 Task: Check the percentage active listings of energy efficient in the last 1 year.
Action: Mouse moved to (796, 184)
Screenshot: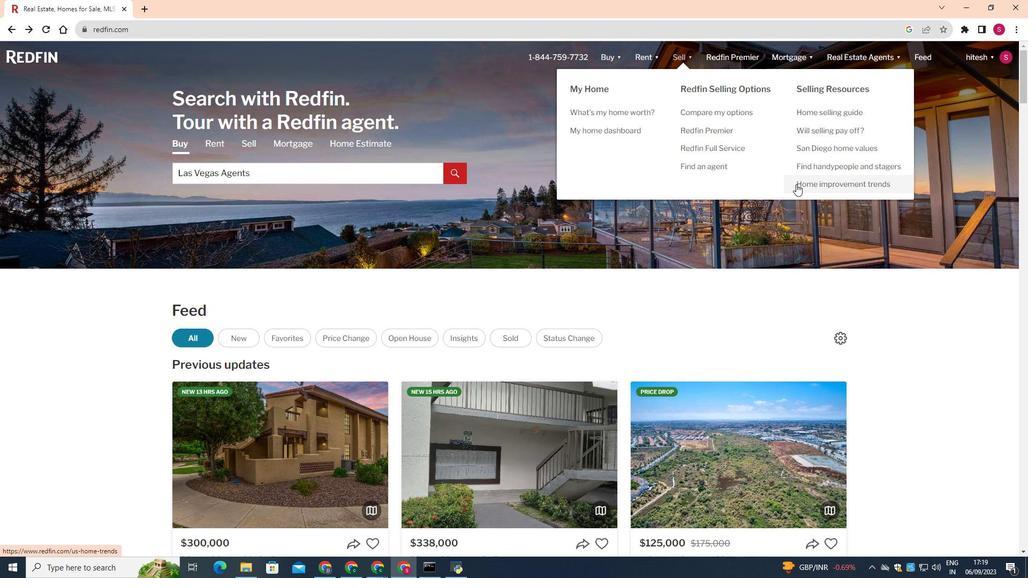 
Action: Mouse pressed left at (796, 184)
Screenshot: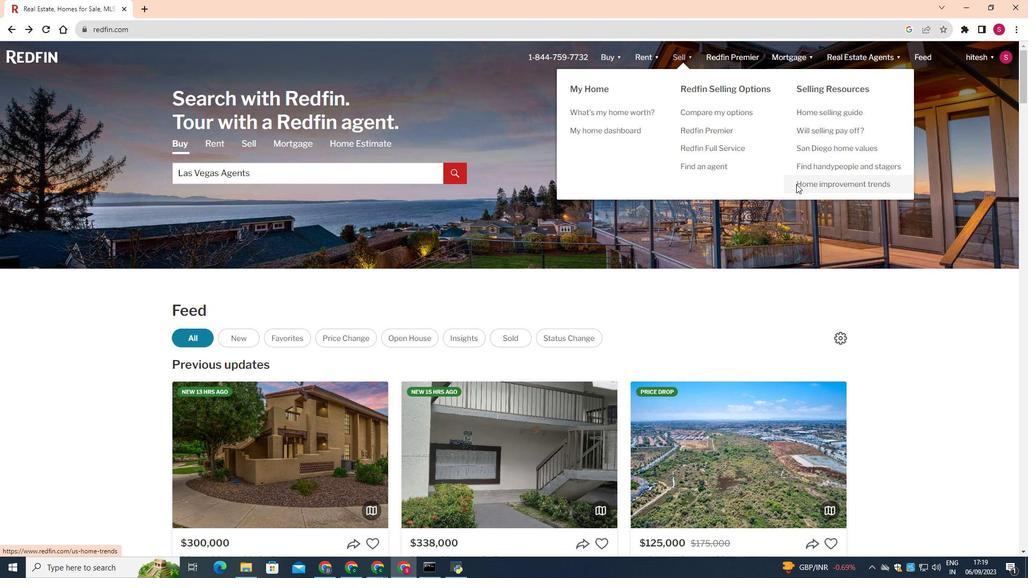 
Action: Mouse moved to (582, 294)
Screenshot: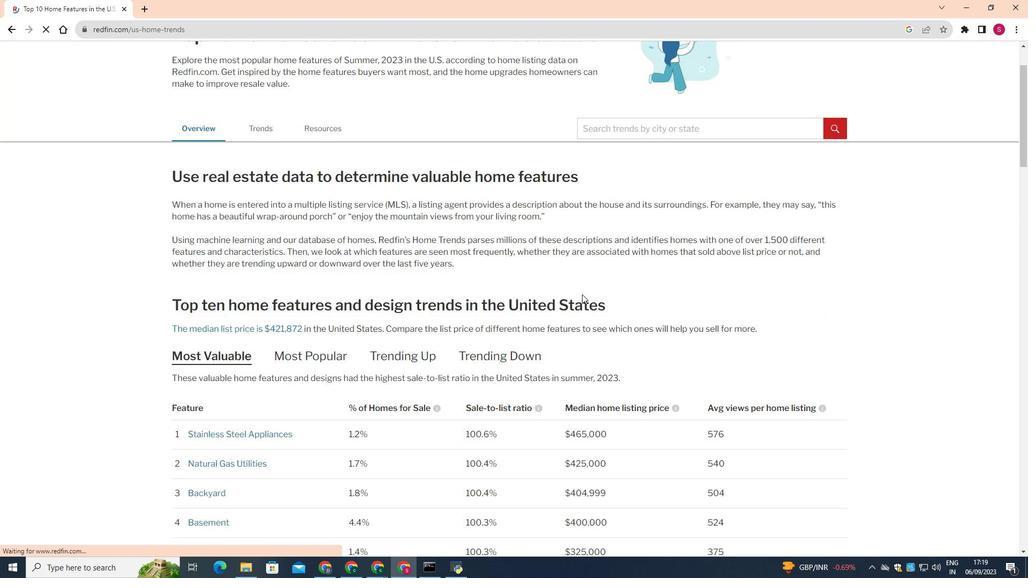 
Action: Mouse scrolled (582, 294) with delta (0, 0)
Screenshot: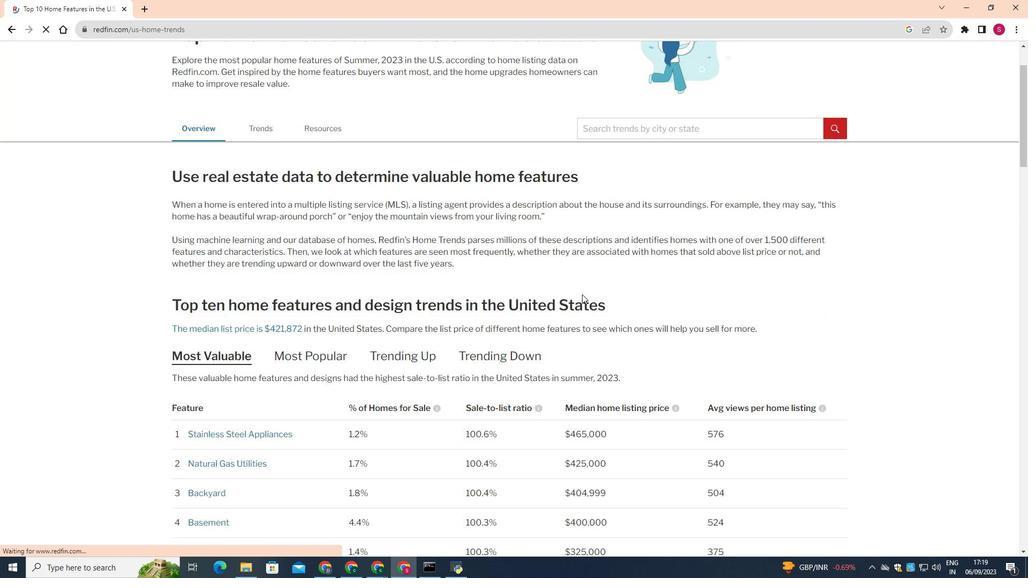 
Action: Mouse scrolled (582, 294) with delta (0, 0)
Screenshot: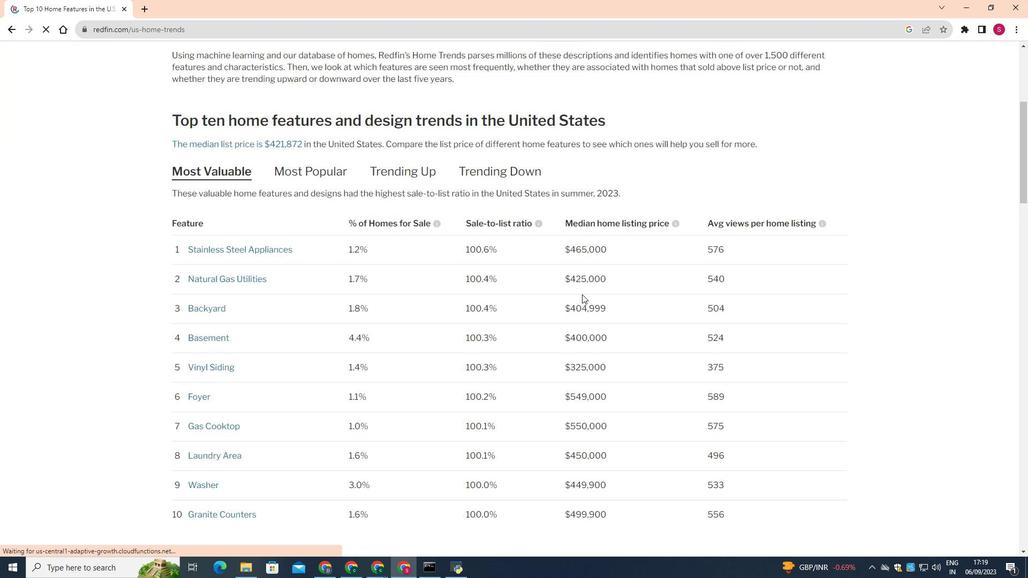
Action: Mouse scrolled (582, 294) with delta (0, 0)
Screenshot: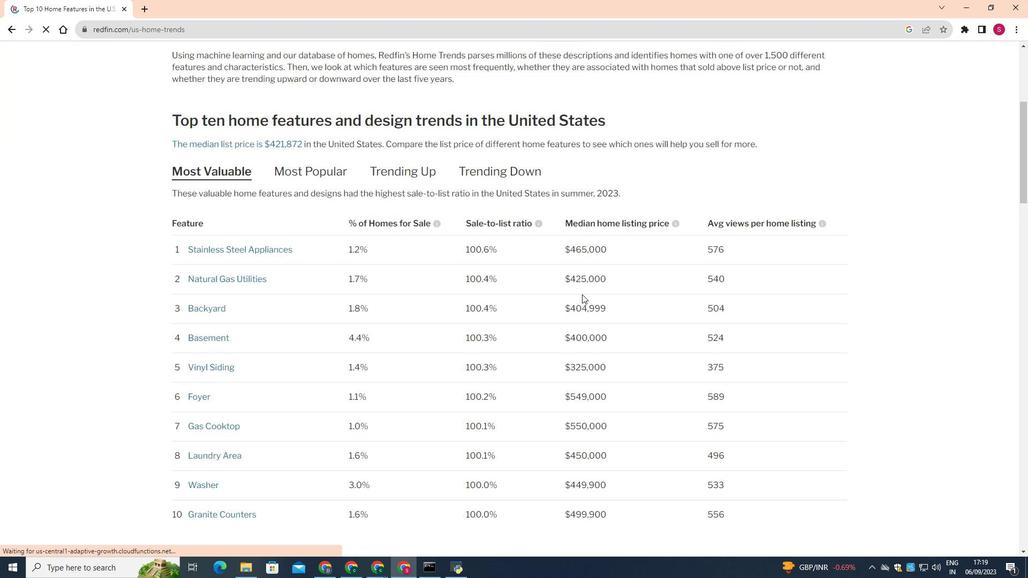 
Action: Mouse scrolled (582, 294) with delta (0, 0)
Screenshot: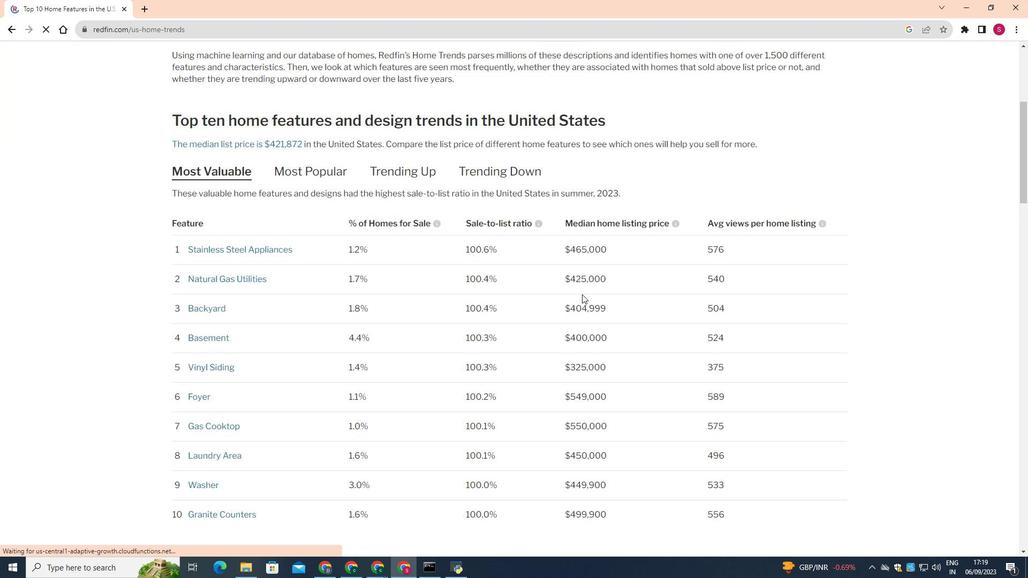 
Action: Mouse scrolled (582, 294) with delta (0, 0)
Screenshot: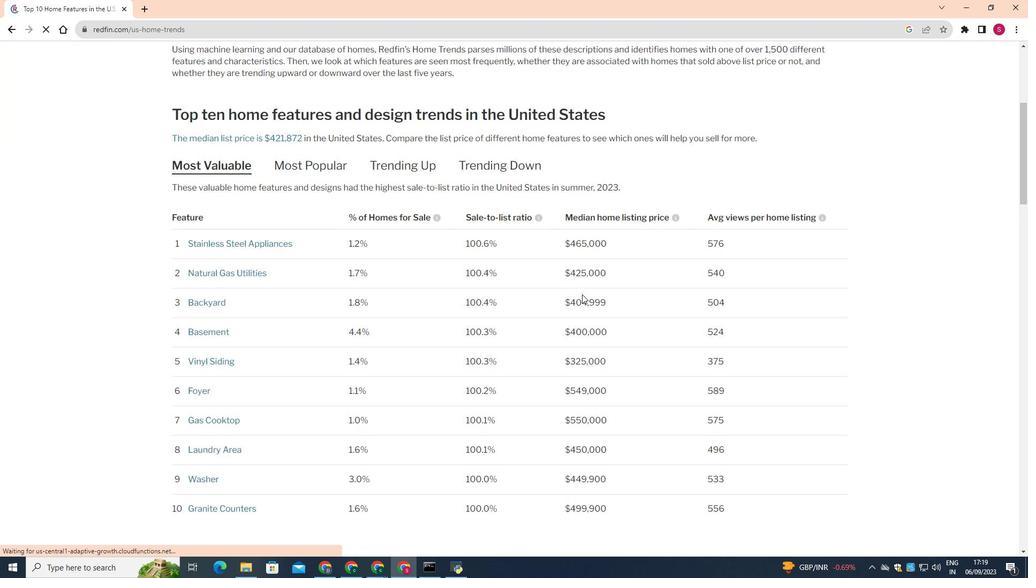 
Action: Mouse moved to (582, 294)
Screenshot: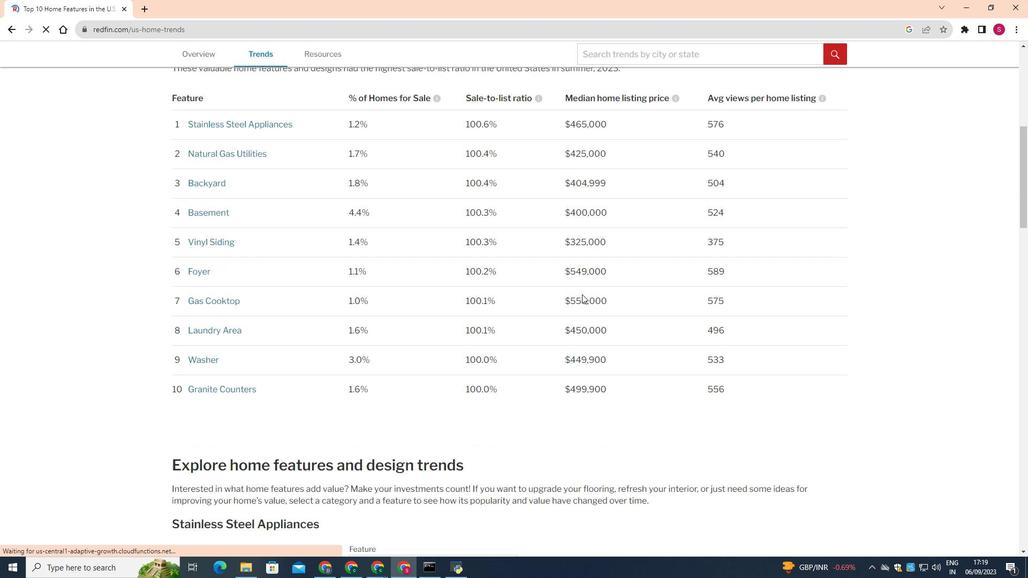 
Action: Mouse scrolled (582, 294) with delta (0, 0)
Screenshot: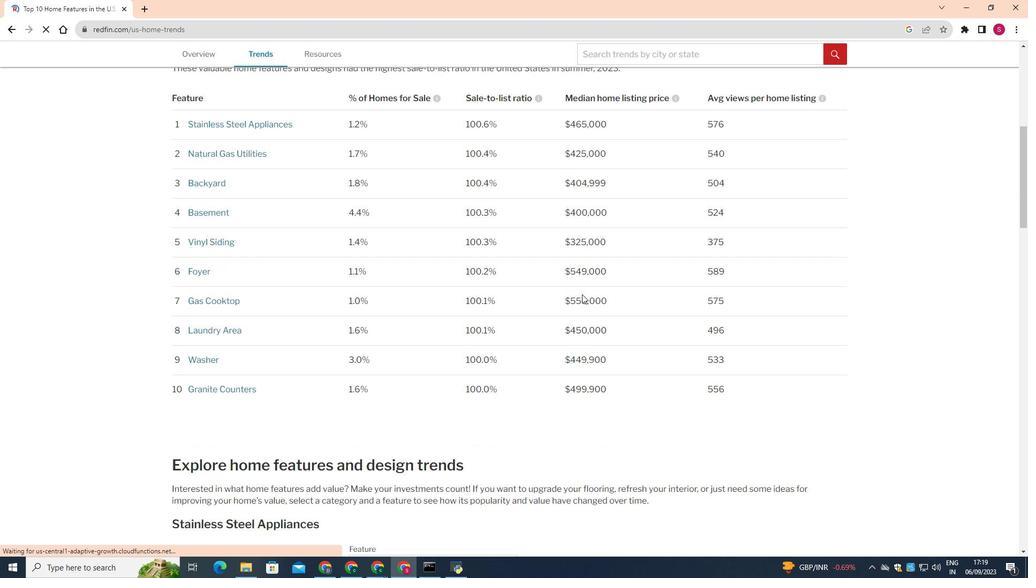 
Action: Mouse scrolled (582, 294) with delta (0, 0)
Screenshot: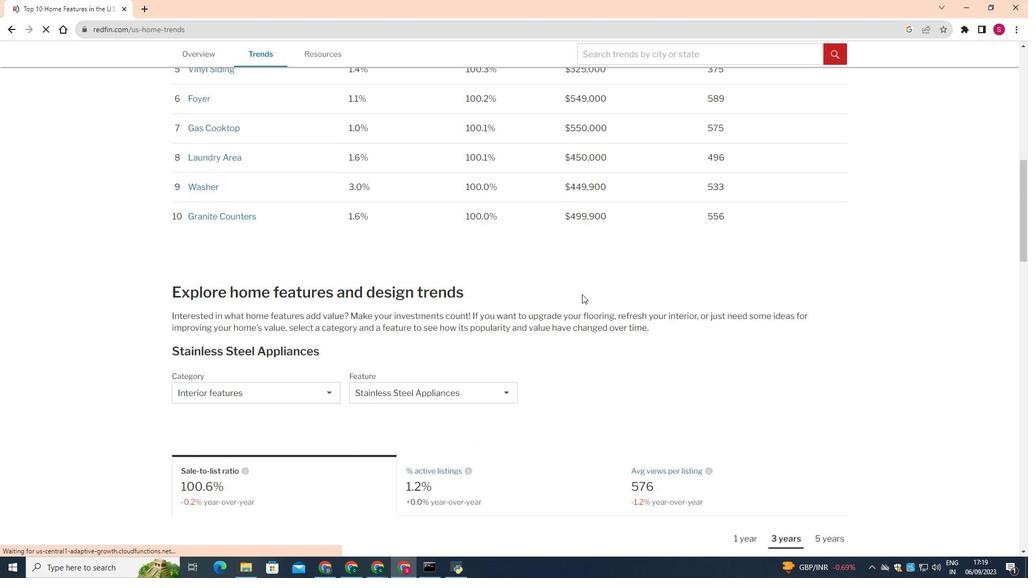 
Action: Mouse scrolled (582, 294) with delta (0, 0)
Screenshot: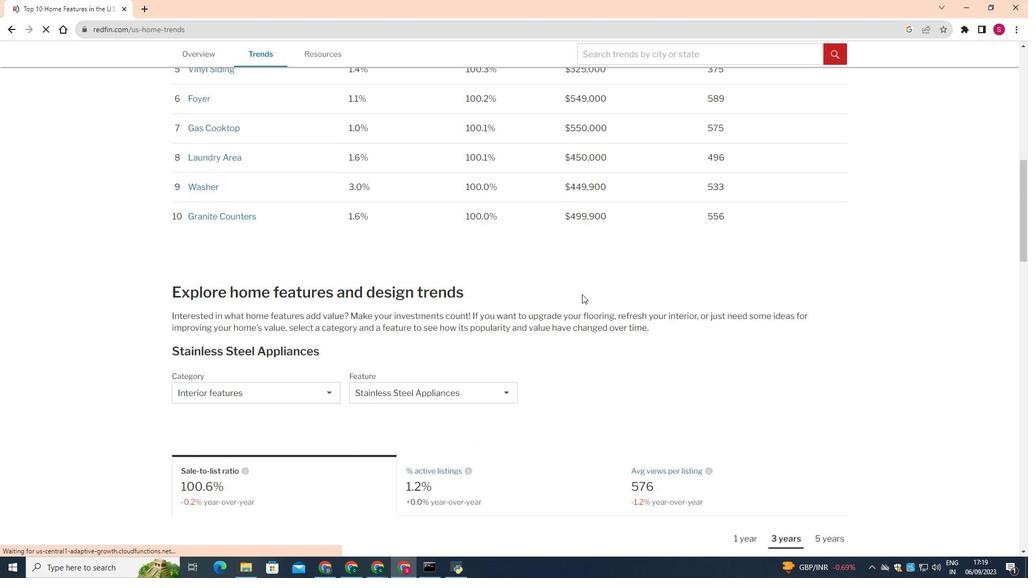 
Action: Mouse scrolled (582, 294) with delta (0, 0)
Screenshot: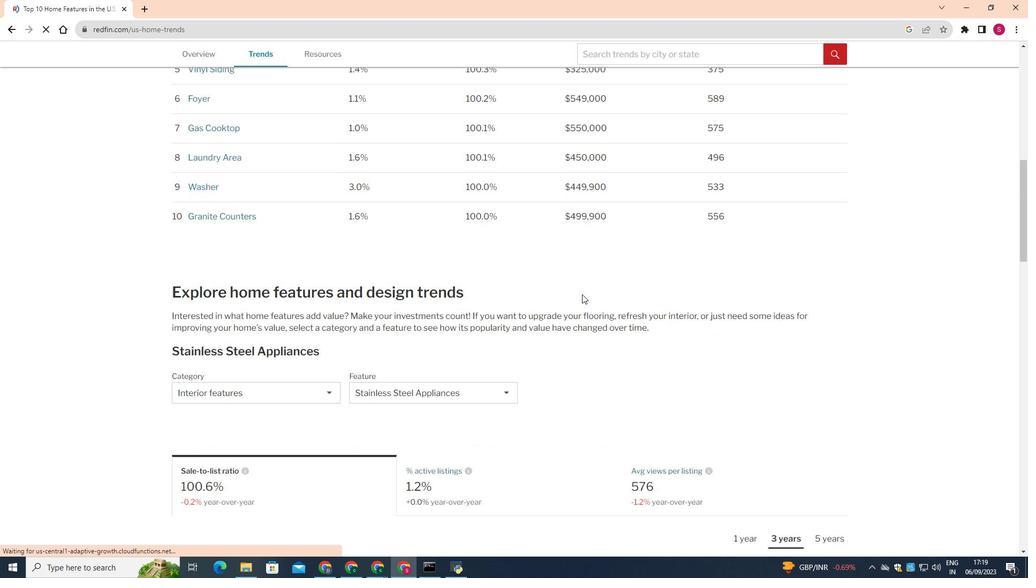 
Action: Mouse scrolled (582, 294) with delta (0, 0)
Screenshot: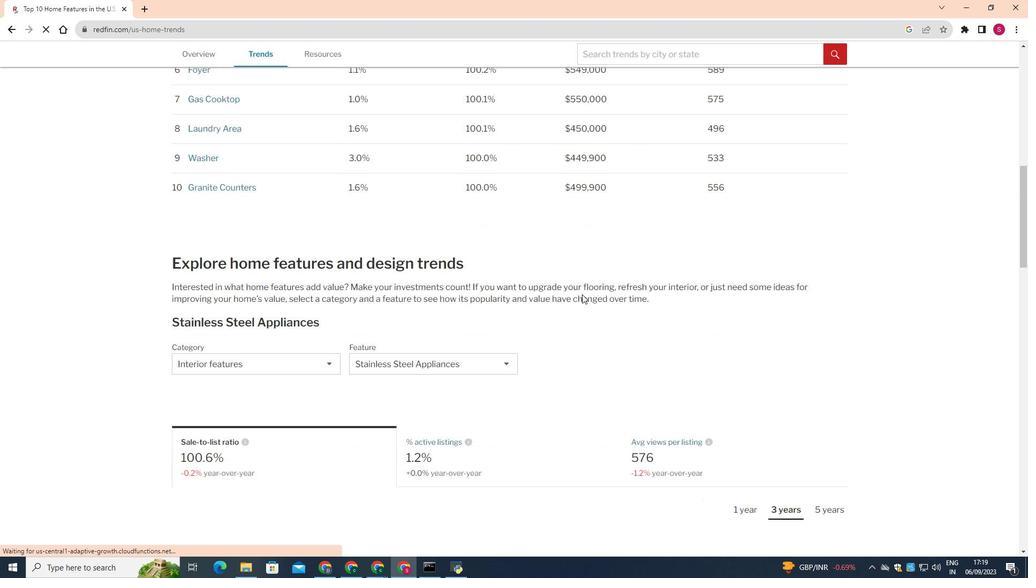 
Action: Mouse scrolled (582, 294) with delta (0, 0)
Screenshot: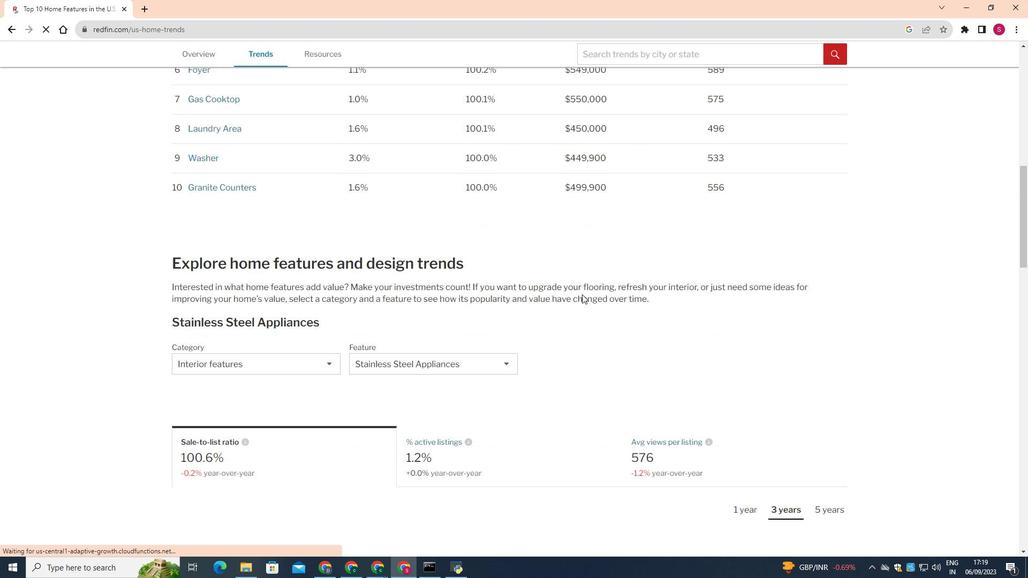 
Action: Mouse moved to (258, 361)
Screenshot: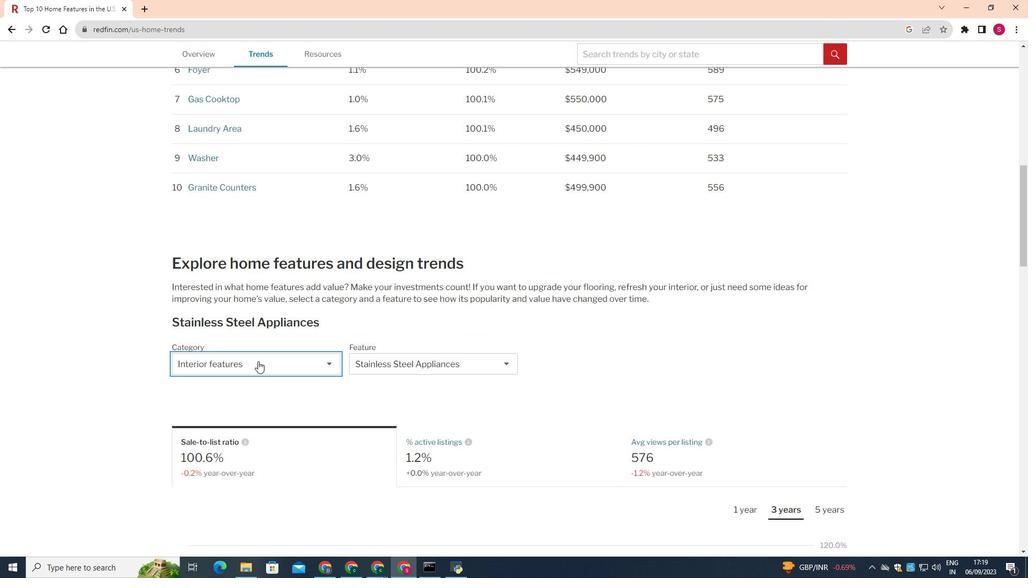 
Action: Mouse pressed left at (258, 361)
Screenshot: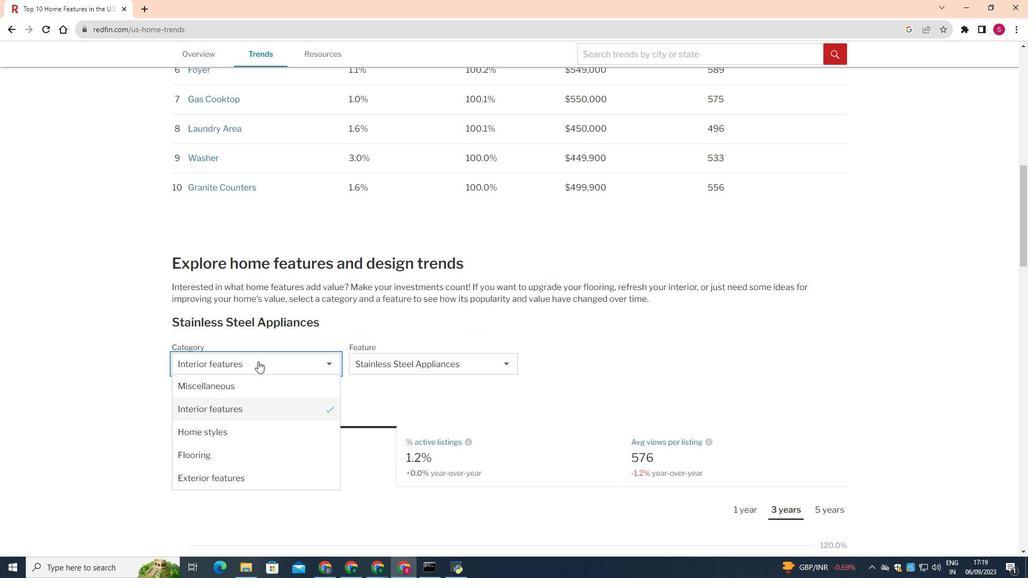 
Action: Mouse moved to (240, 384)
Screenshot: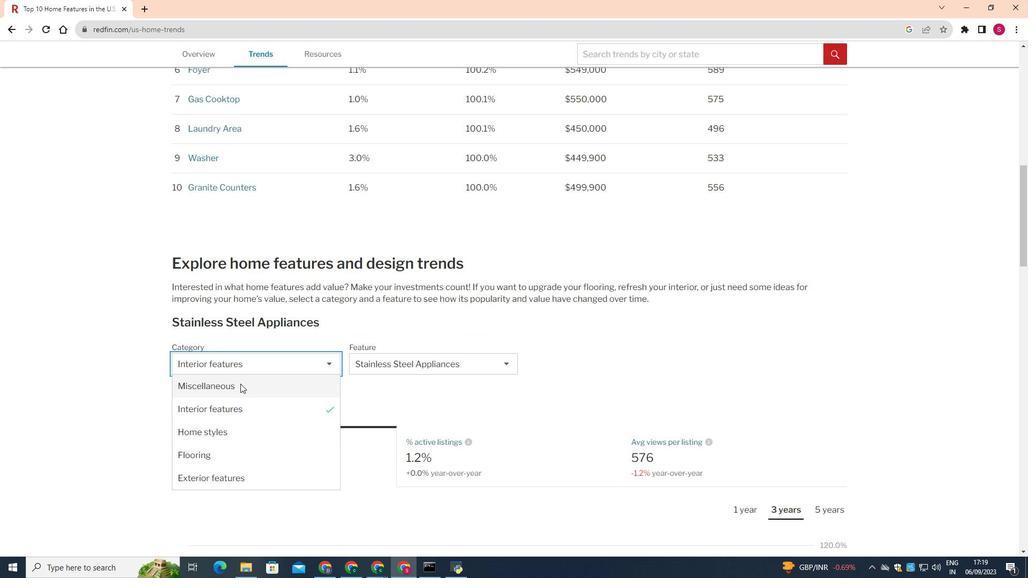 
Action: Mouse pressed left at (240, 384)
Screenshot: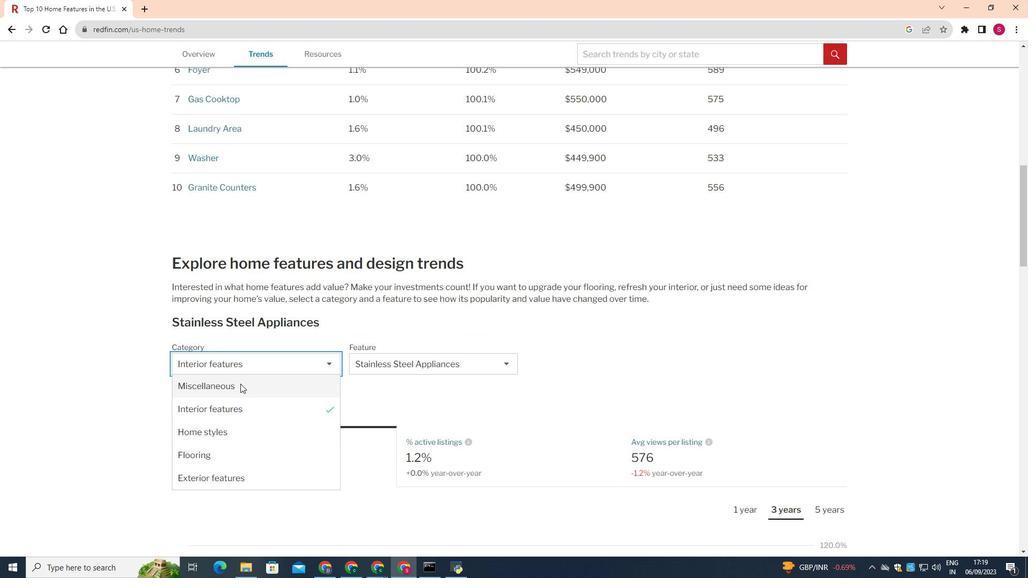 
Action: Mouse moved to (414, 365)
Screenshot: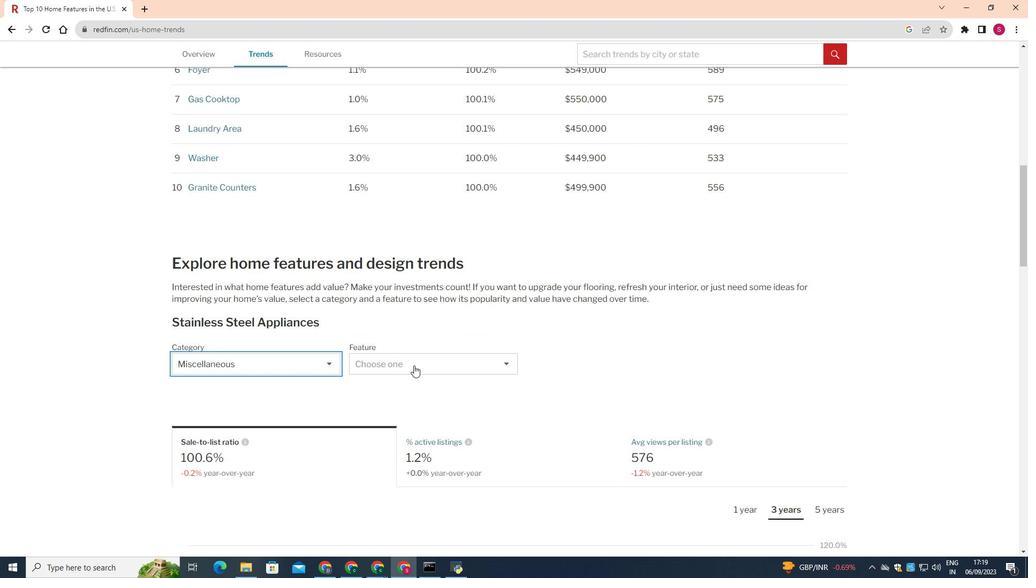 
Action: Mouse pressed left at (414, 365)
Screenshot: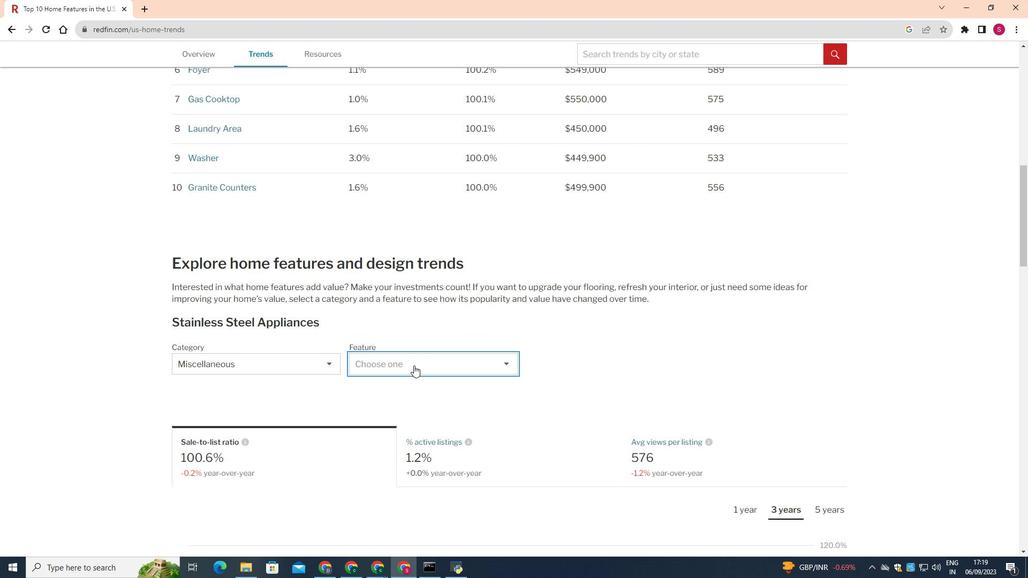 
Action: Mouse moved to (392, 455)
Screenshot: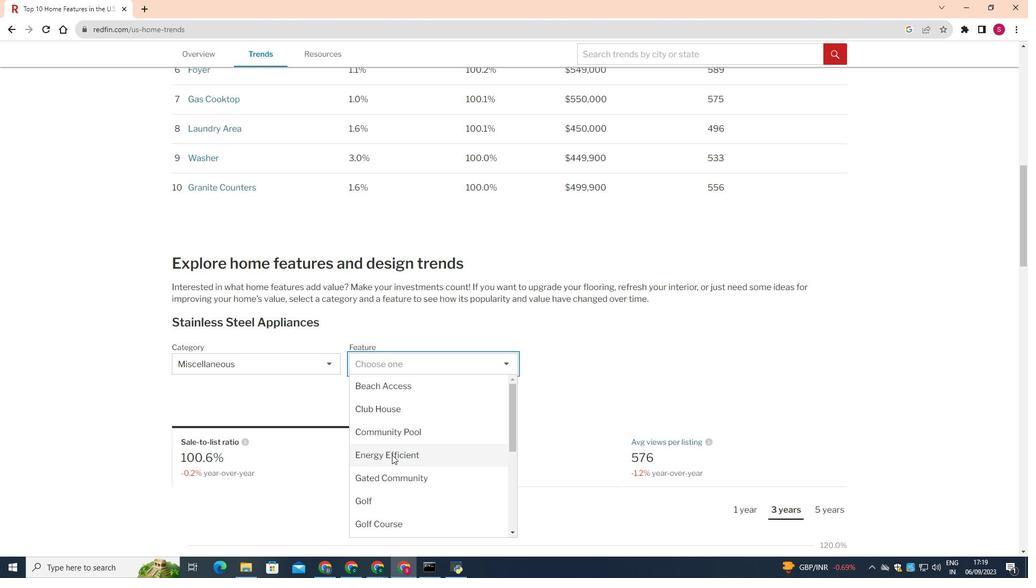 
Action: Mouse pressed left at (392, 455)
Screenshot: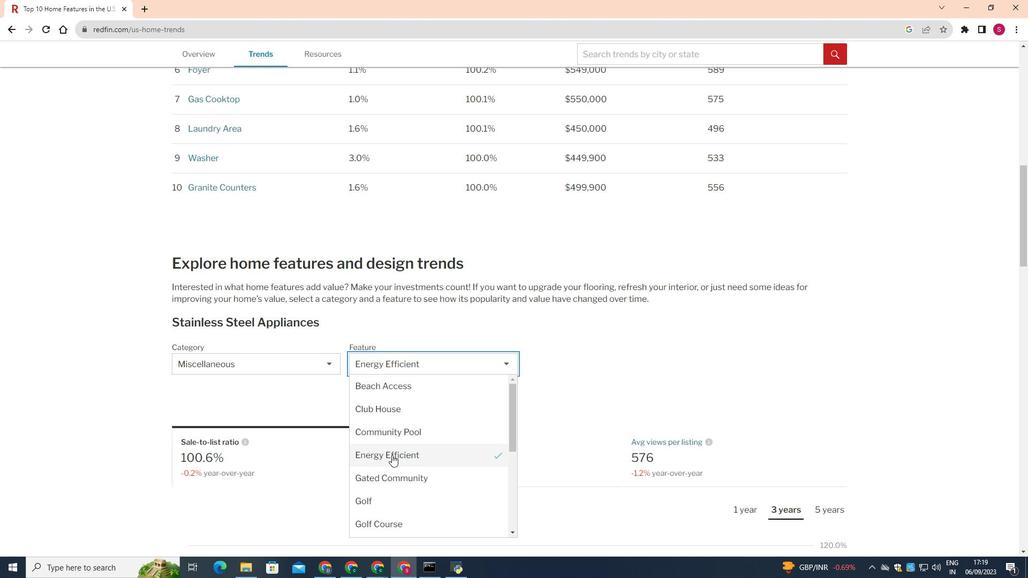 
Action: Mouse moved to (517, 456)
Screenshot: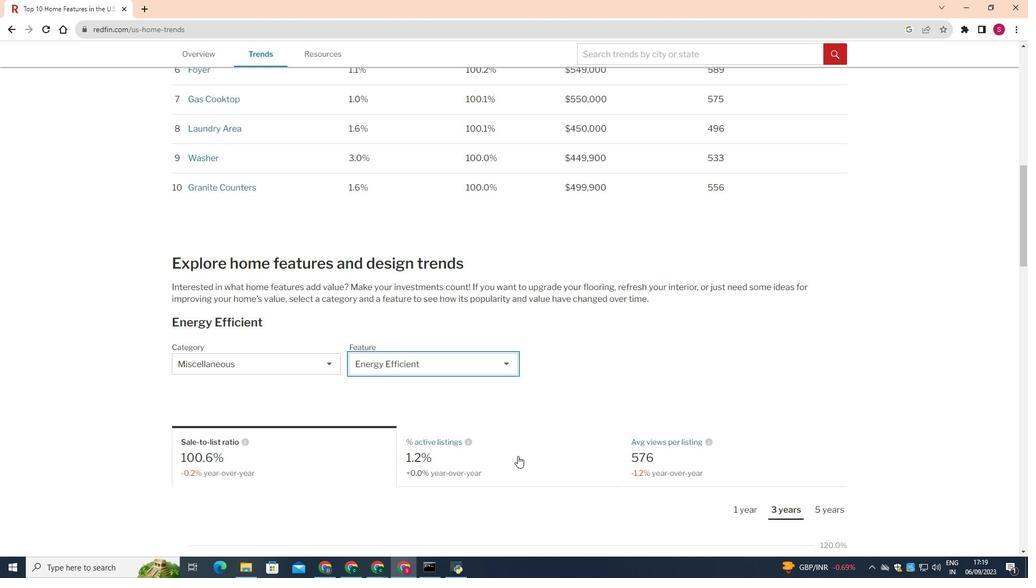 
Action: Mouse pressed left at (517, 456)
Screenshot: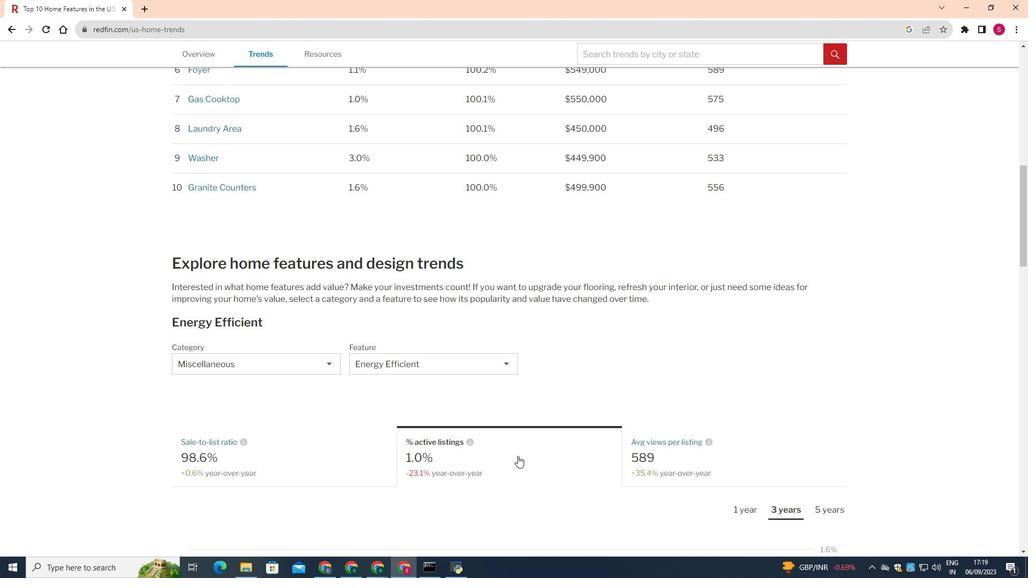 
Action: Mouse moved to (738, 507)
Screenshot: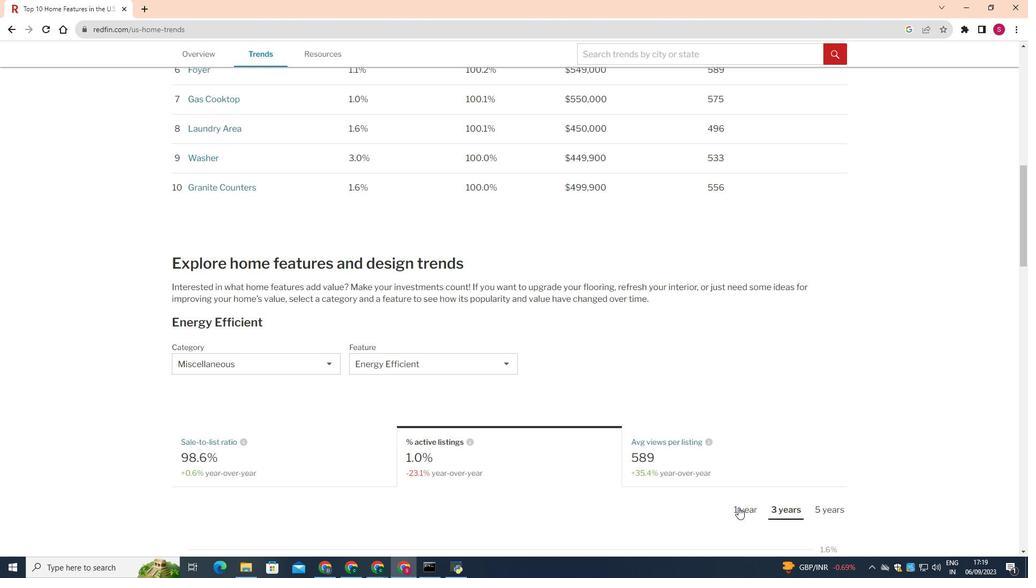 
Action: Mouse pressed left at (738, 507)
Screenshot: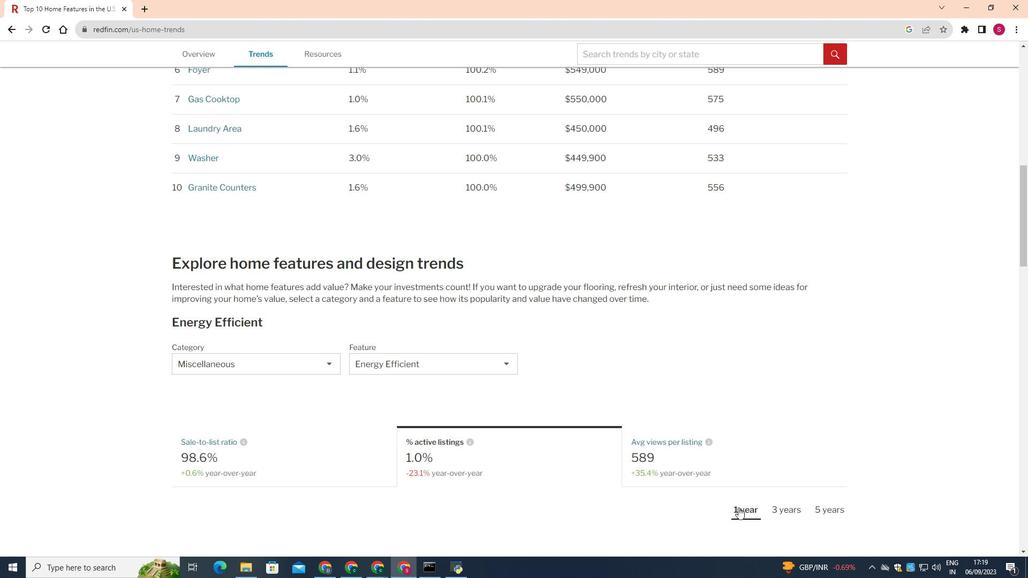 
Action: Mouse moved to (650, 441)
Screenshot: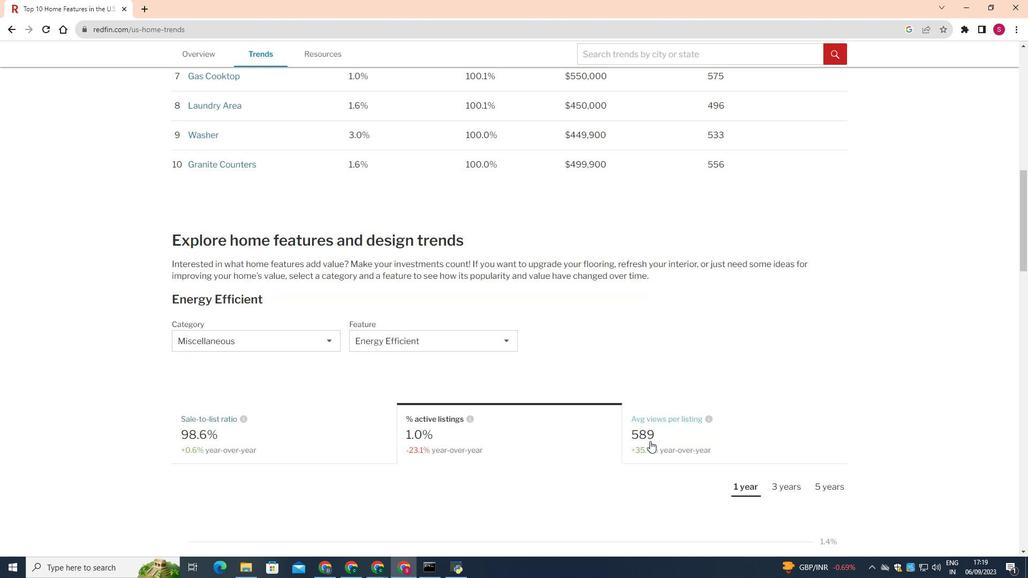 
Action: Mouse scrolled (650, 440) with delta (0, 0)
Screenshot: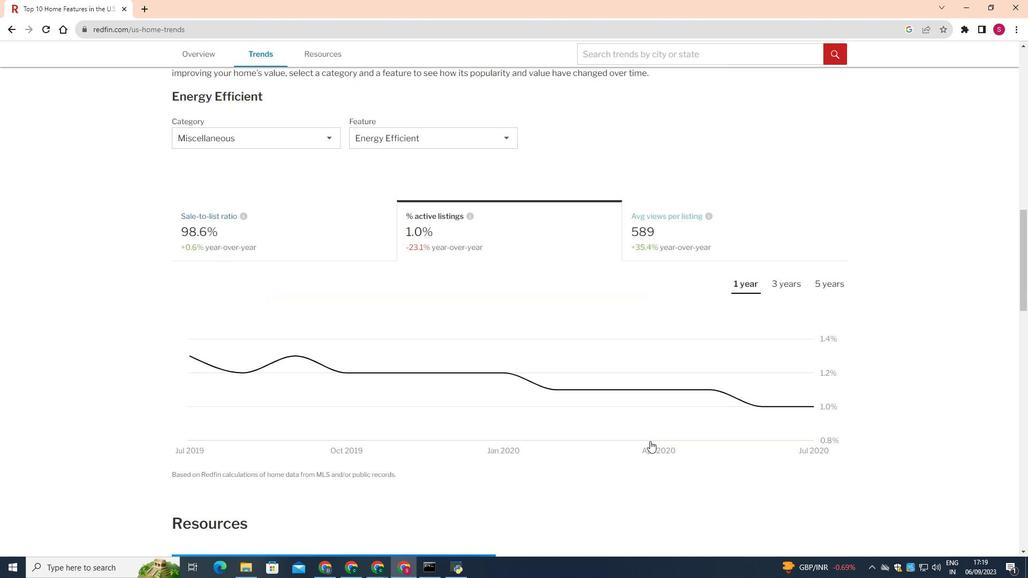 
Action: Mouse scrolled (650, 440) with delta (0, 0)
Screenshot: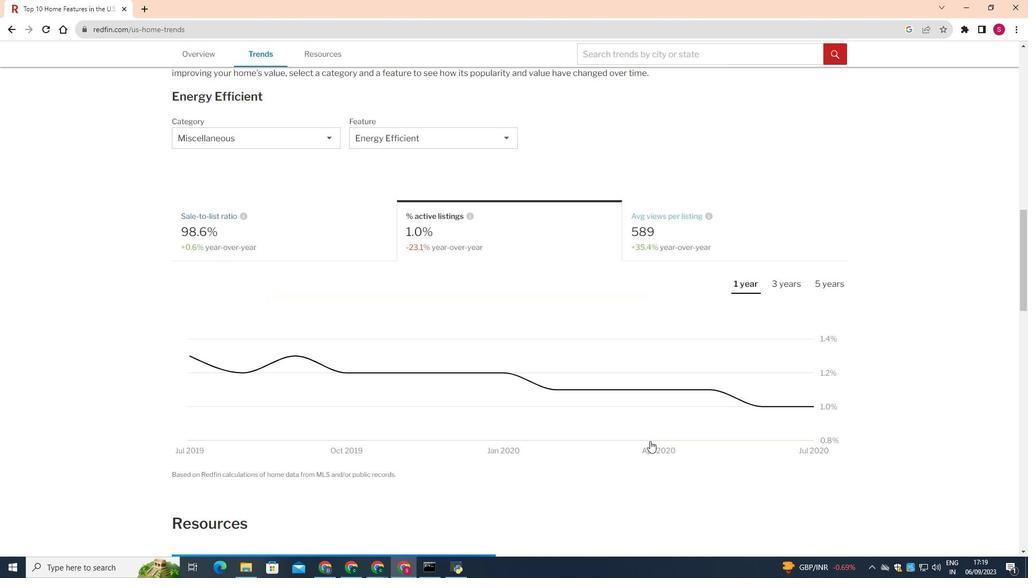 
Action: Mouse scrolled (650, 440) with delta (0, 0)
Screenshot: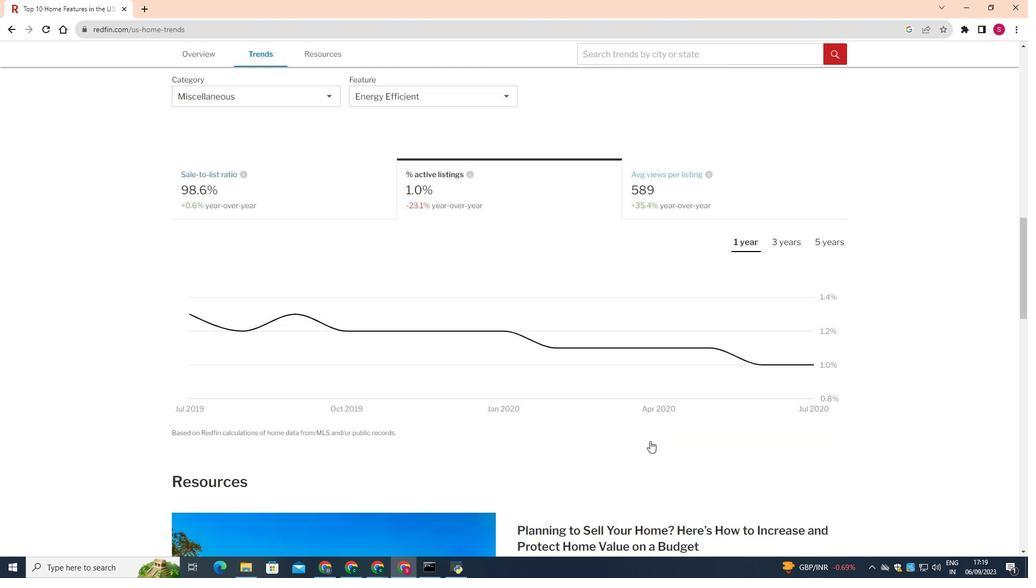 
Action: Mouse scrolled (650, 440) with delta (0, 0)
Screenshot: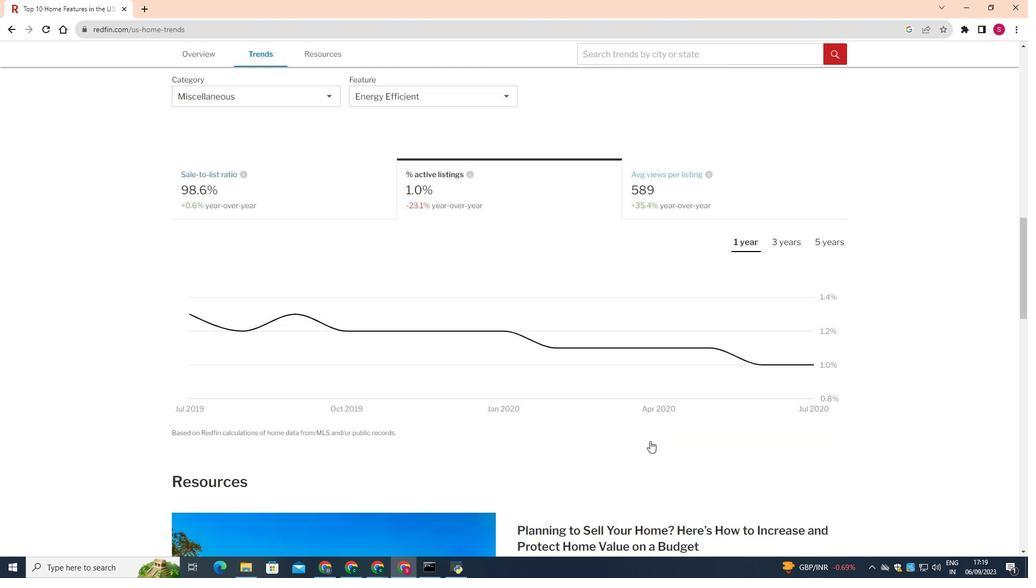 
Action: Mouse scrolled (650, 440) with delta (0, 0)
Screenshot: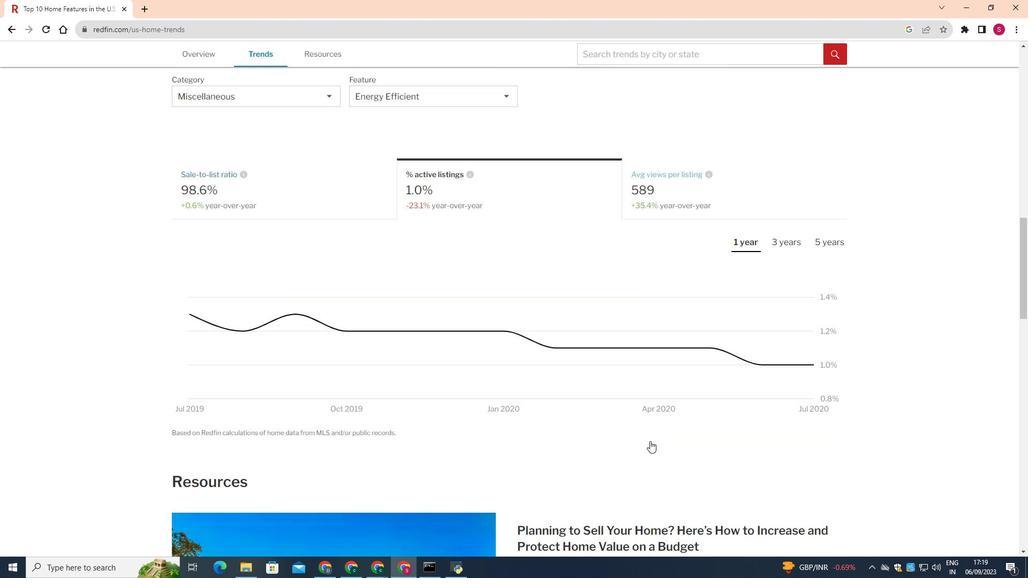 
Action: Mouse moved to (667, 435)
Screenshot: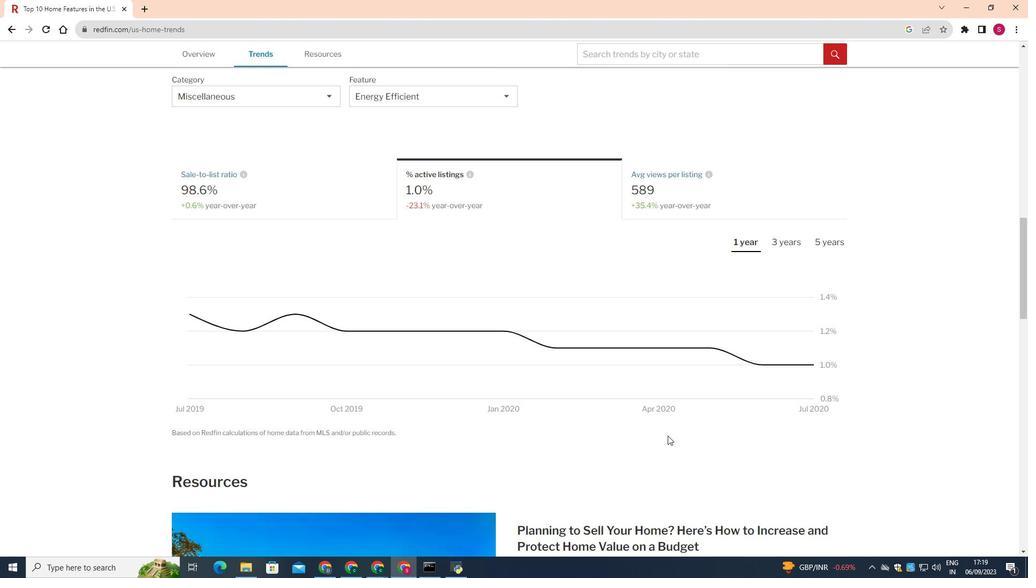 
